 Task: Create a new contact named 'Yash' in Outlook, enter the mobile number '9555 585-5007', and attach the document 'flow-flow.docx'.
Action: Mouse moved to (26, 100)
Screenshot: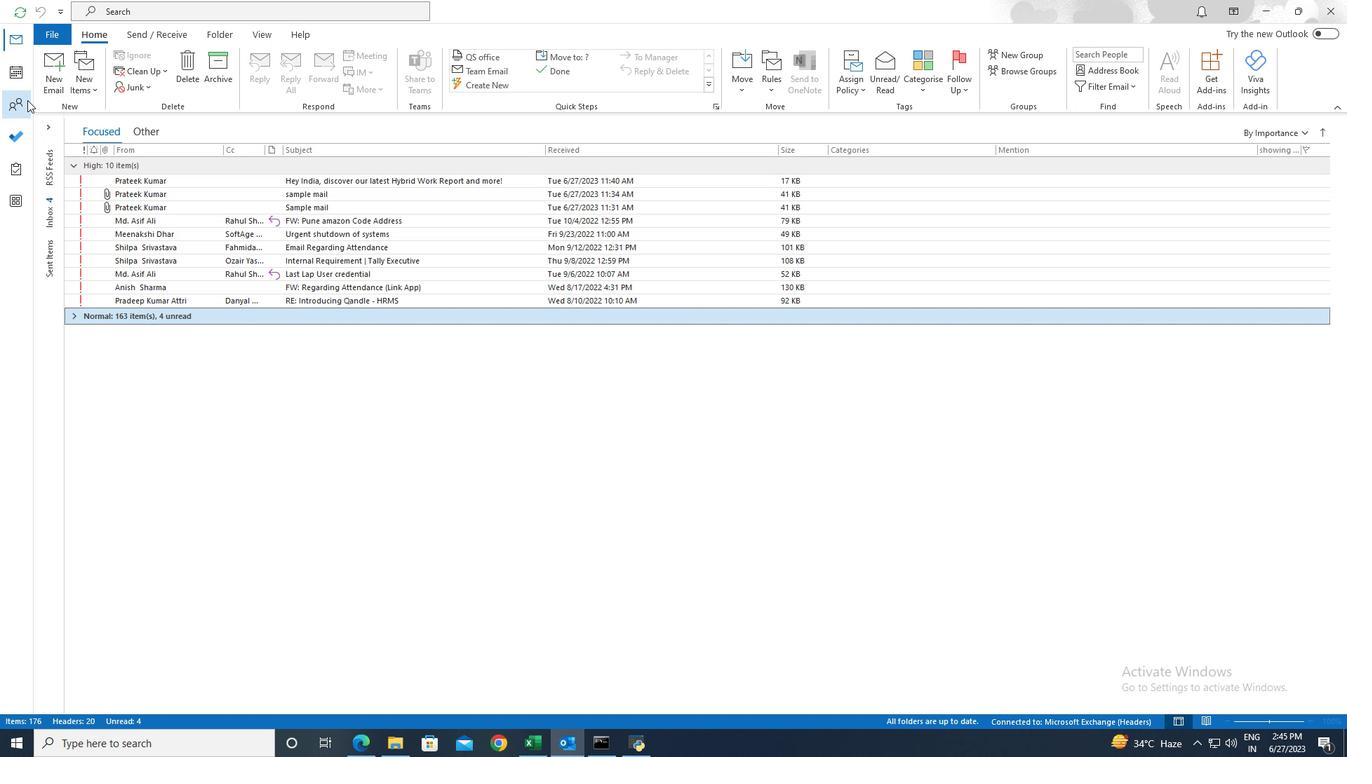 
Action: Mouse pressed left at (26, 100)
Screenshot: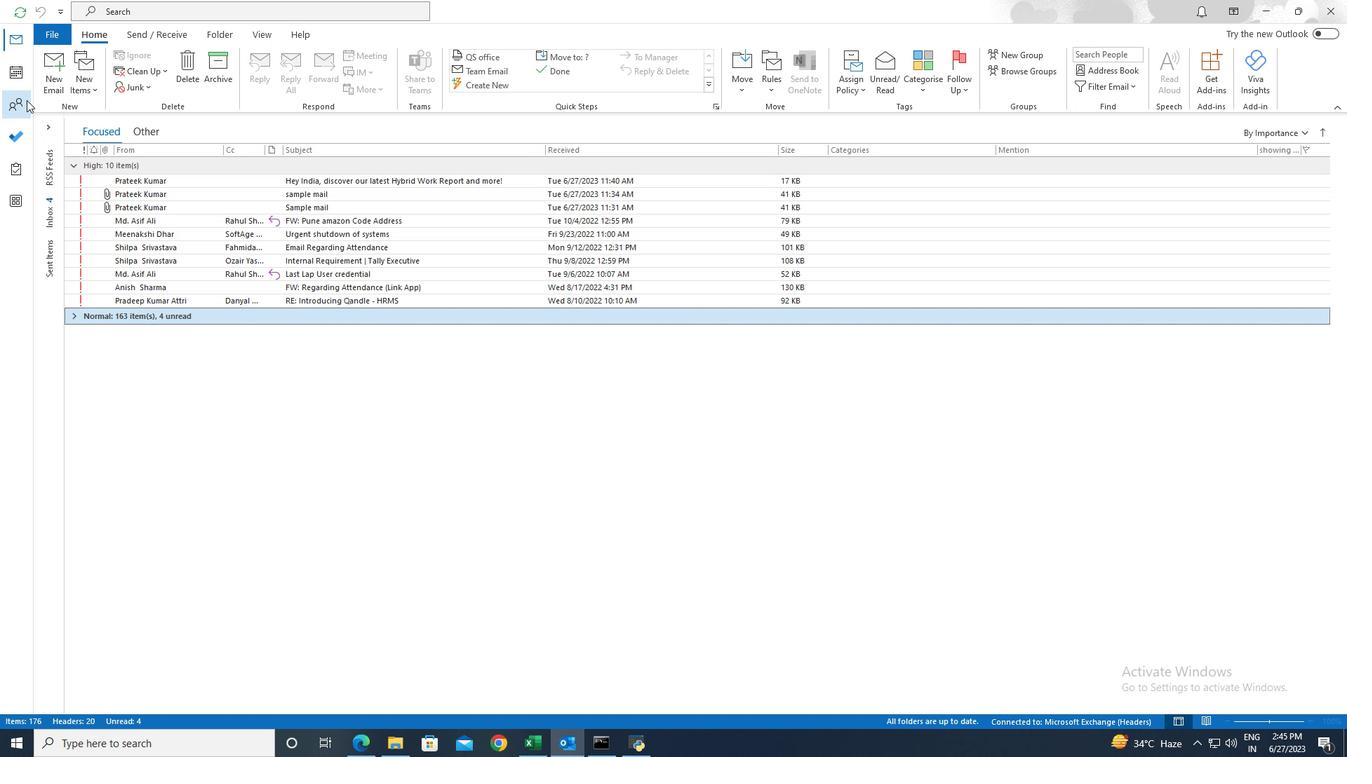 
Action: Mouse moved to (52, 87)
Screenshot: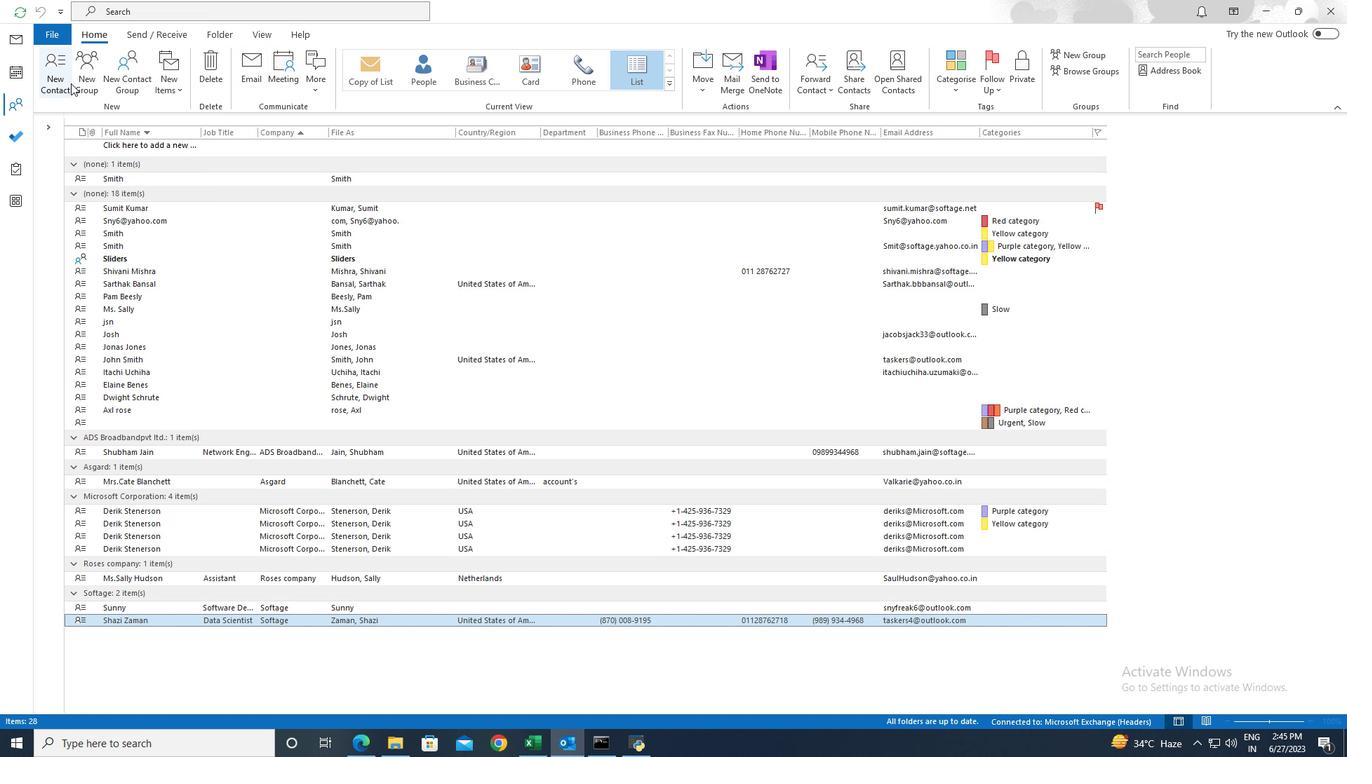 
Action: Mouse pressed left at (52, 87)
Screenshot: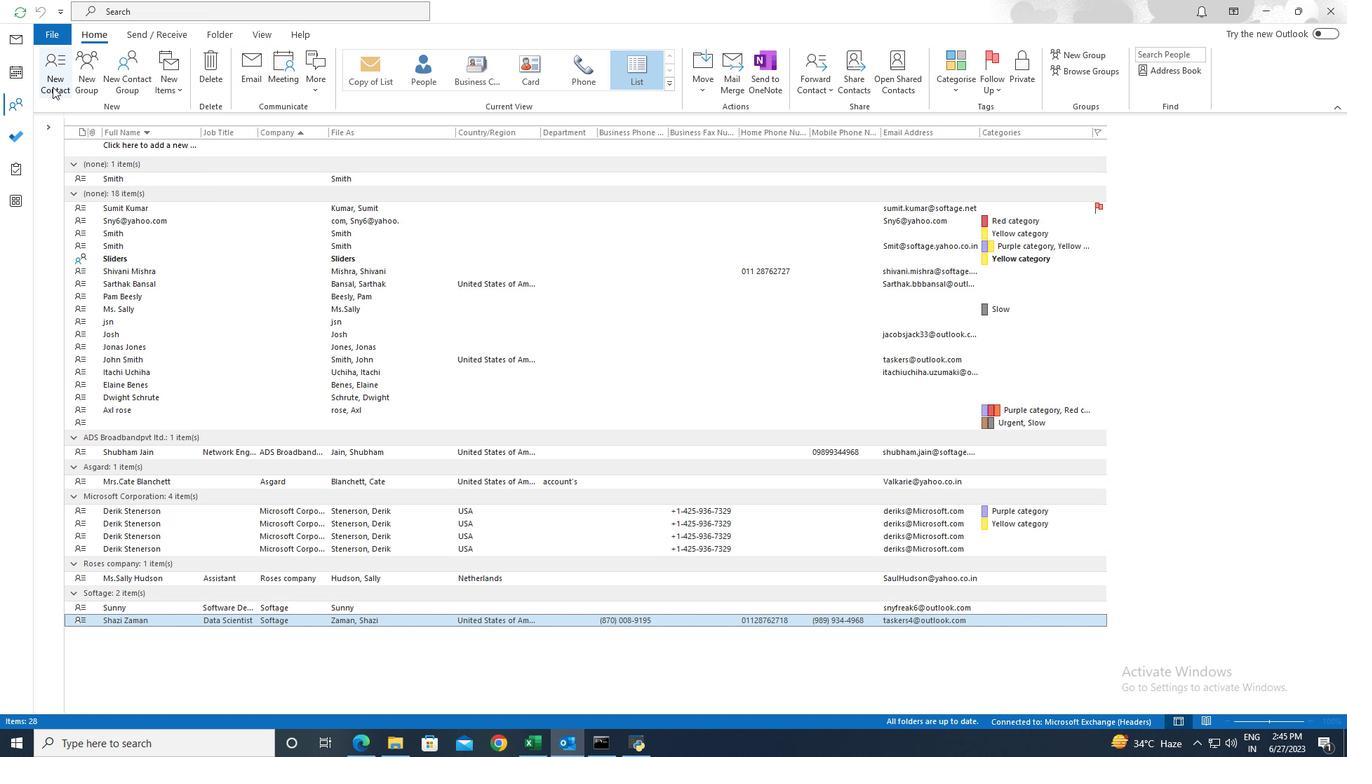 
Action: Mouse moved to (124, 120)
Screenshot: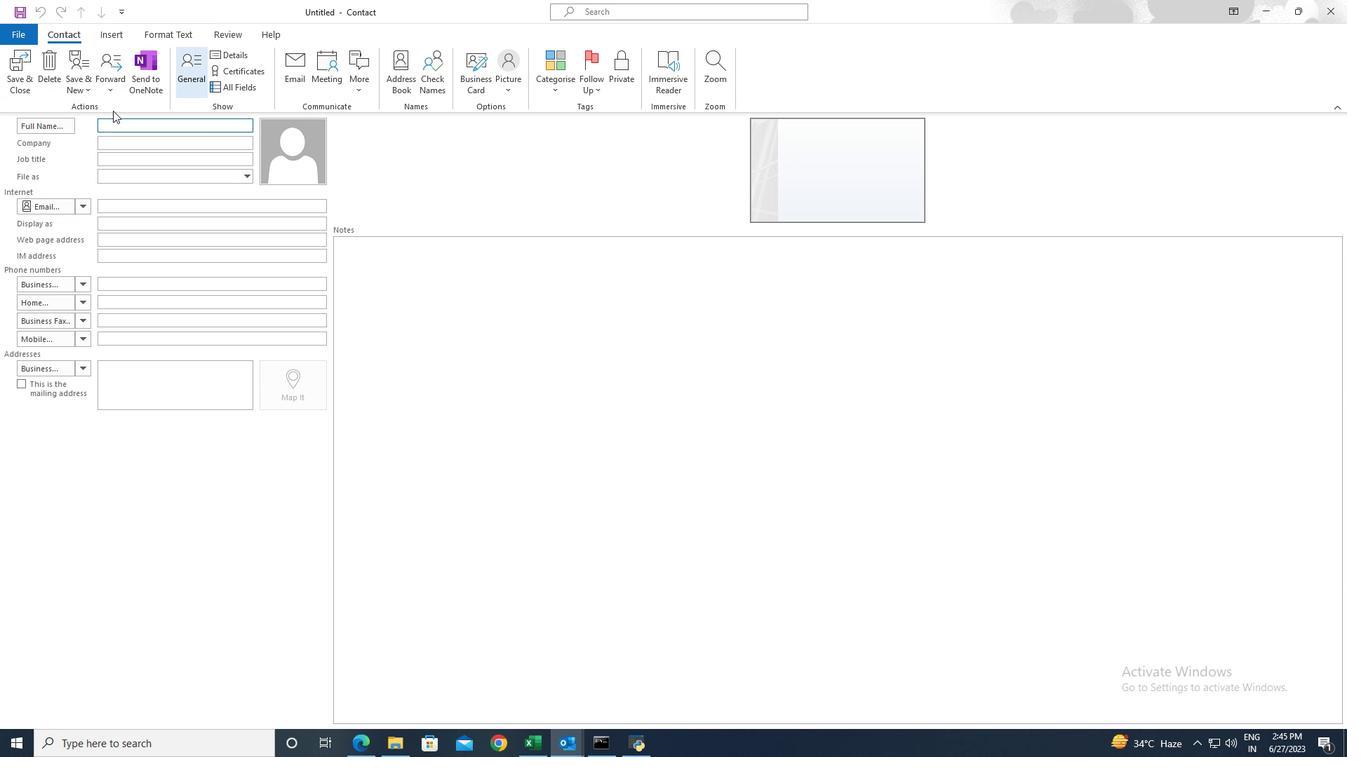 
Action: Key pressed <Key.shift>Yash
Screenshot: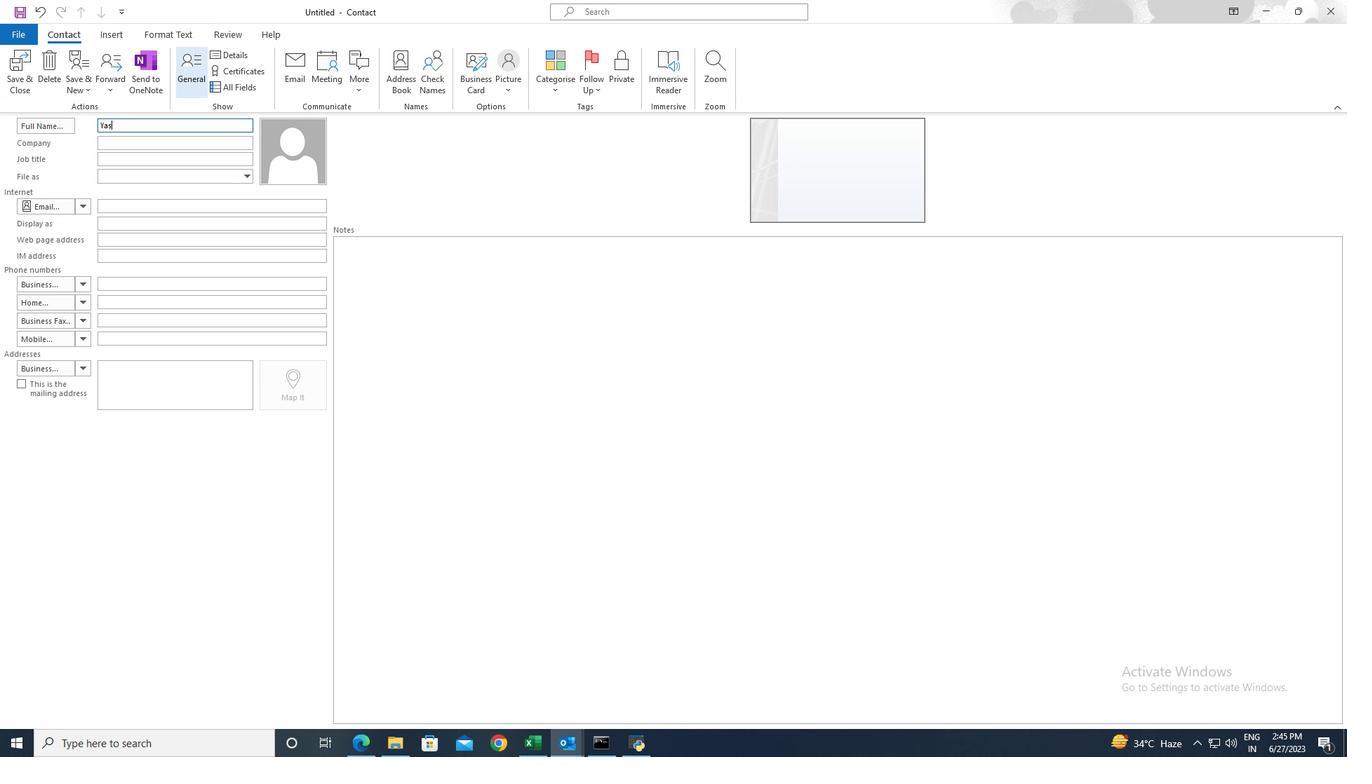 
Action: Mouse moved to (131, 335)
Screenshot: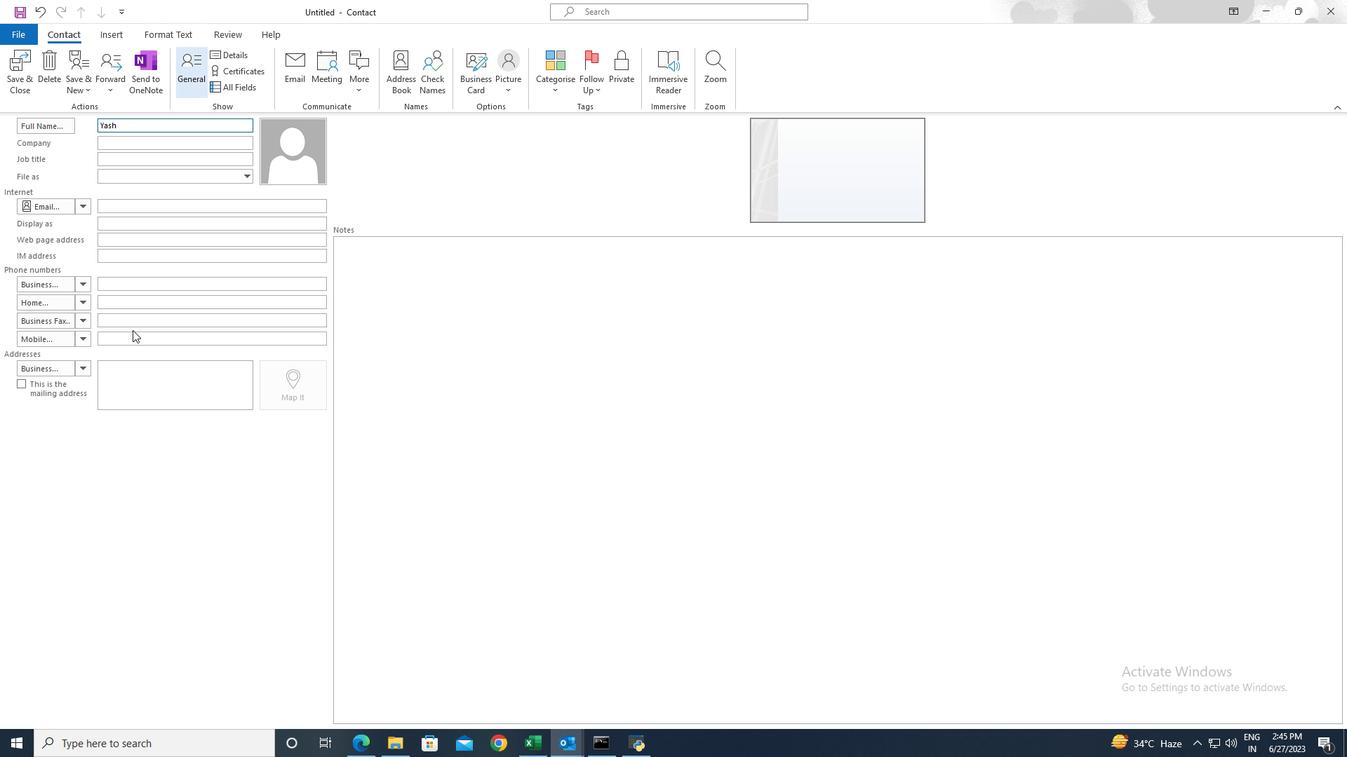 
Action: Mouse pressed left at (131, 335)
Screenshot: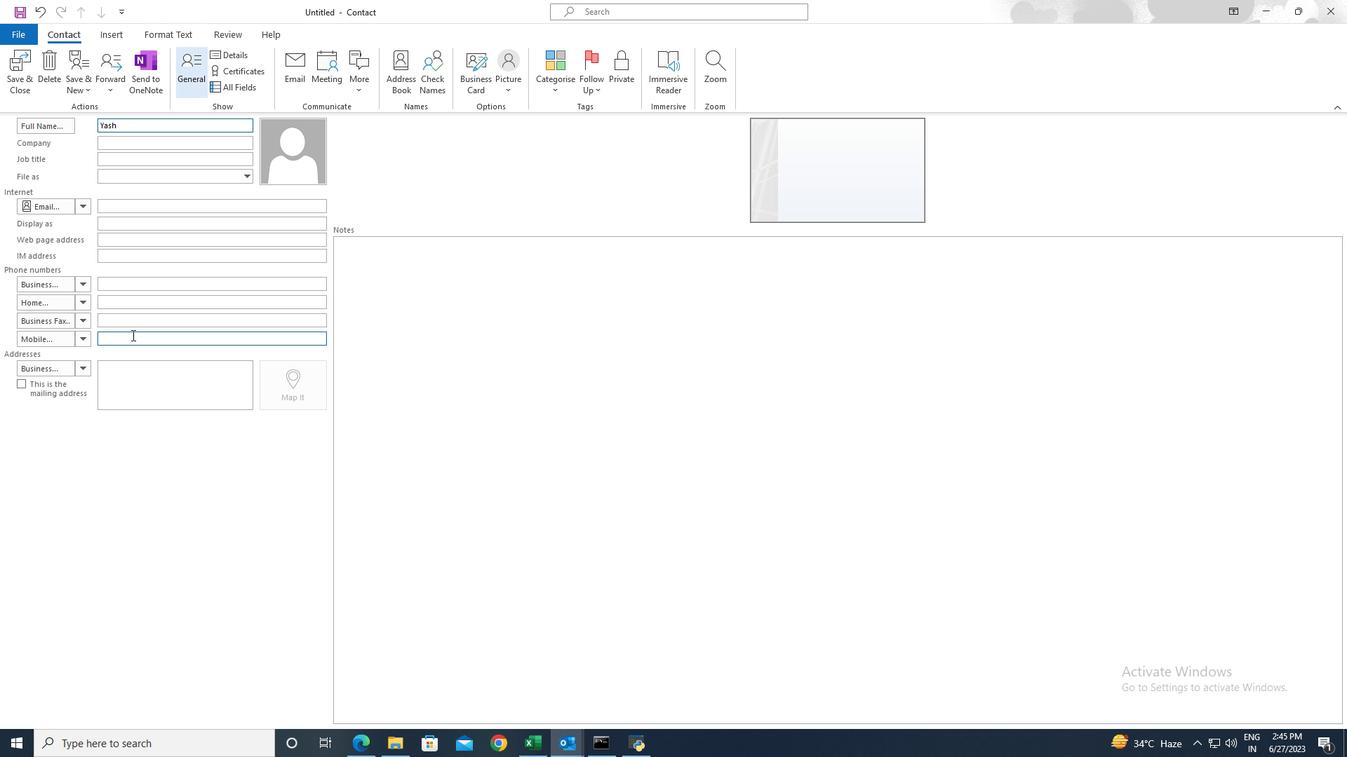 
Action: Mouse moved to (129, 338)
Screenshot: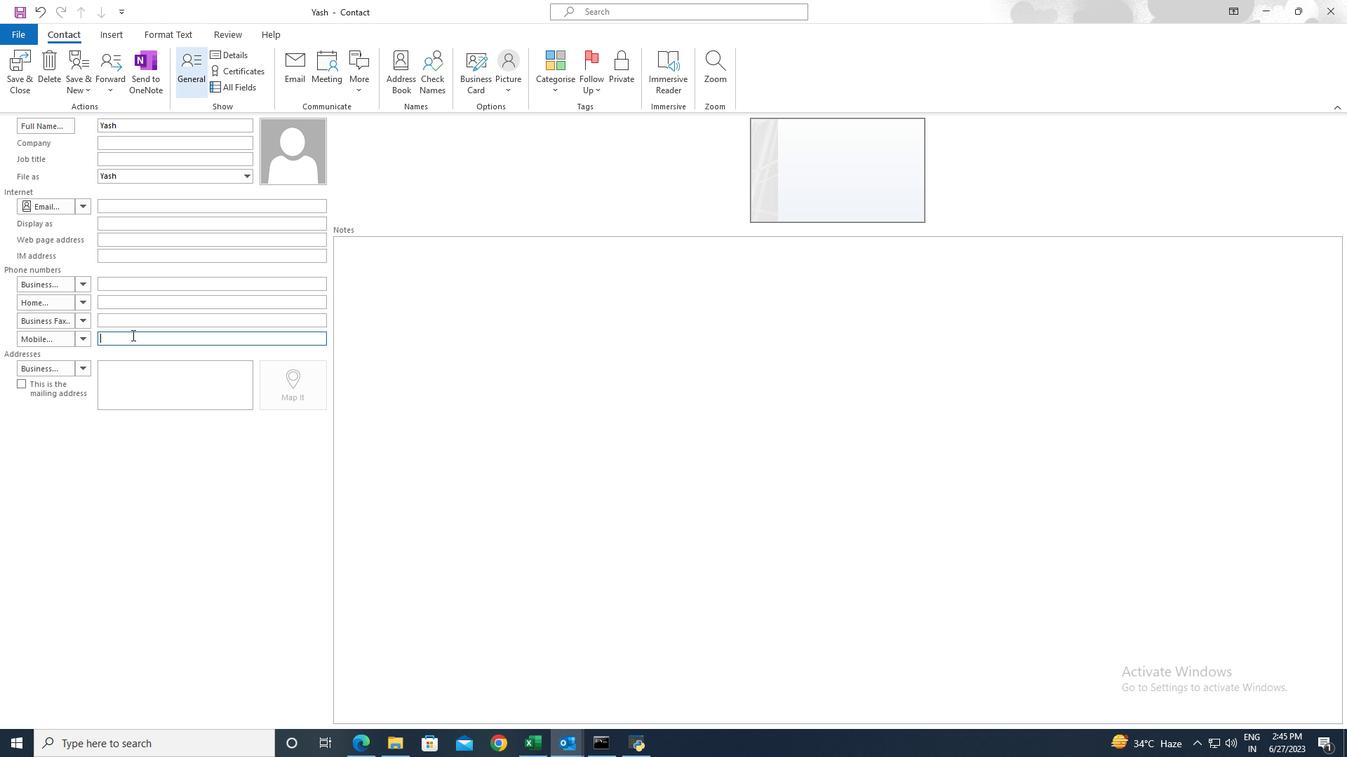
Action: Key pressed 9555855007
Screenshot: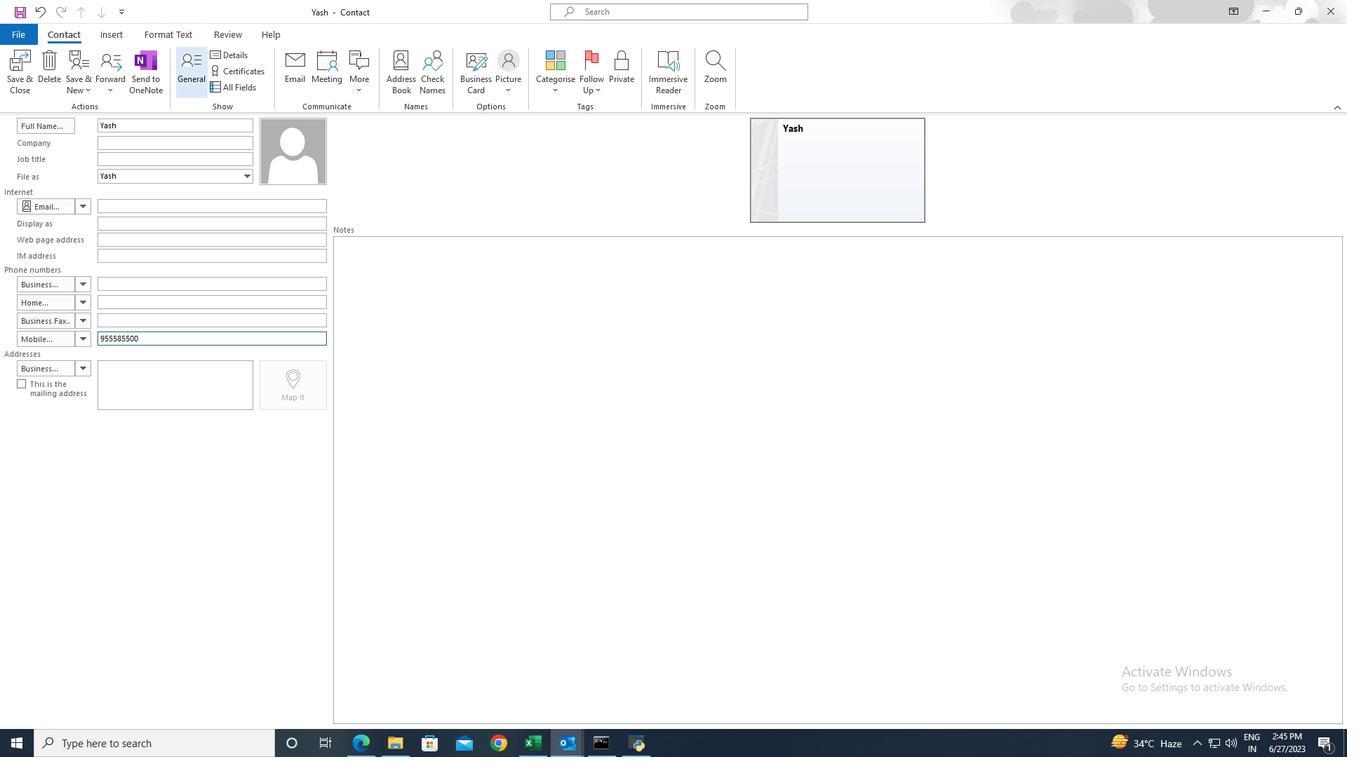 
Action: Mouse moved to (105, 40)
Screenshot: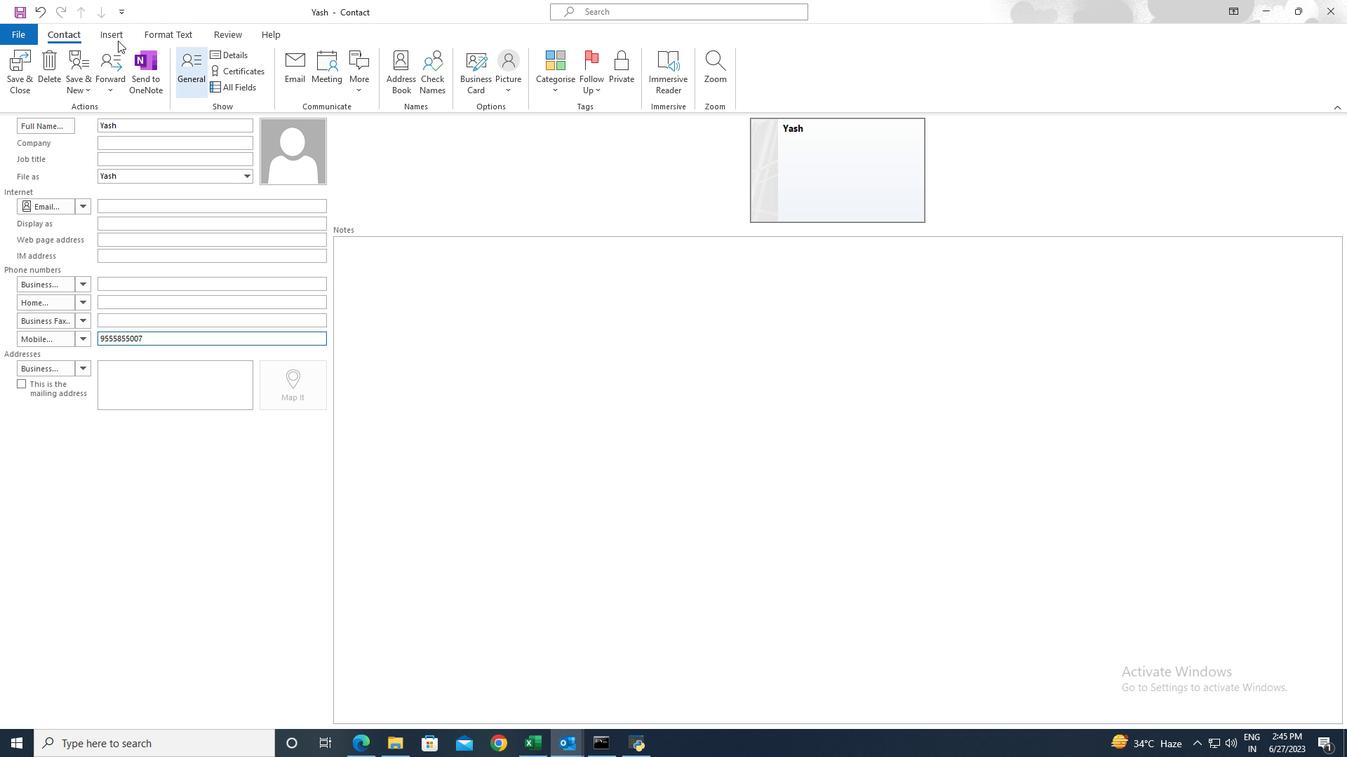
Action: Mouse pressed left at (105, 40)
Screenshot: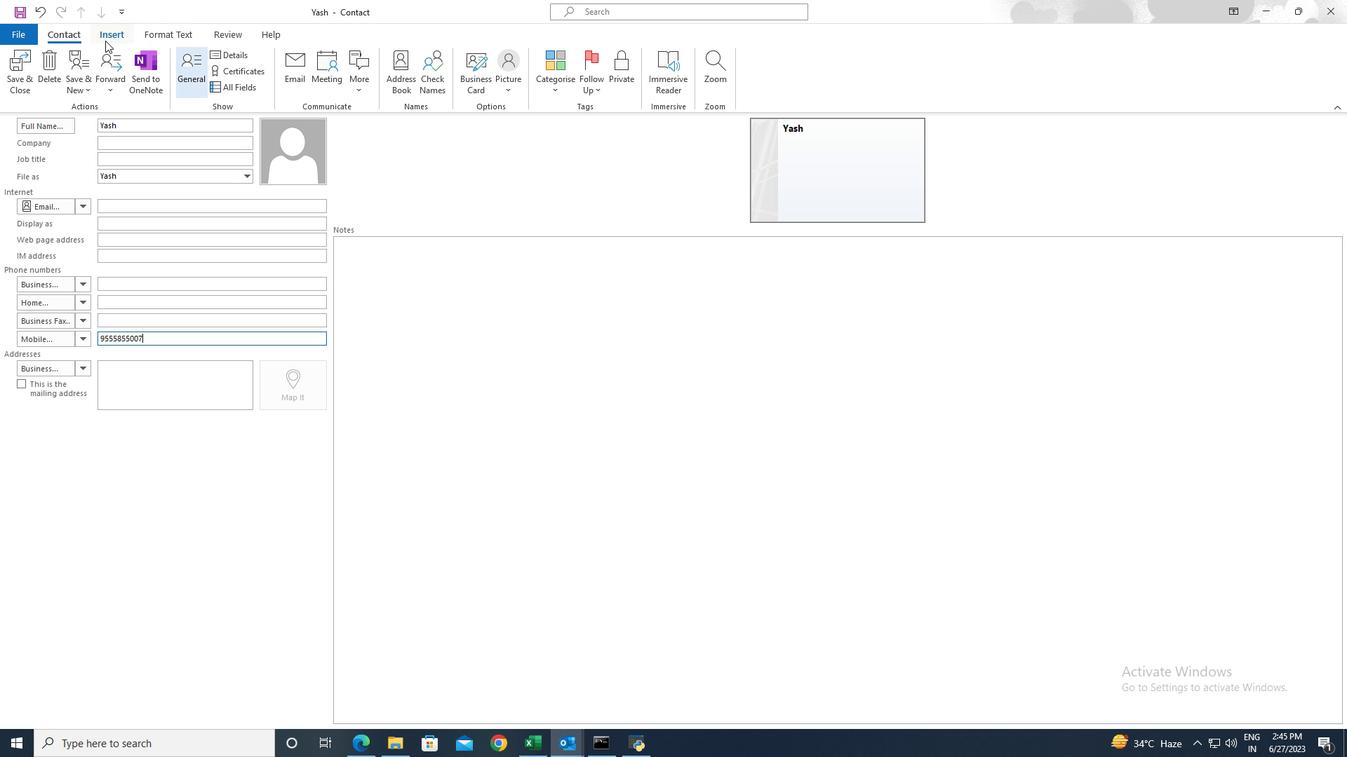 
Action: Mouse moved to (23, 87)
Screenshot: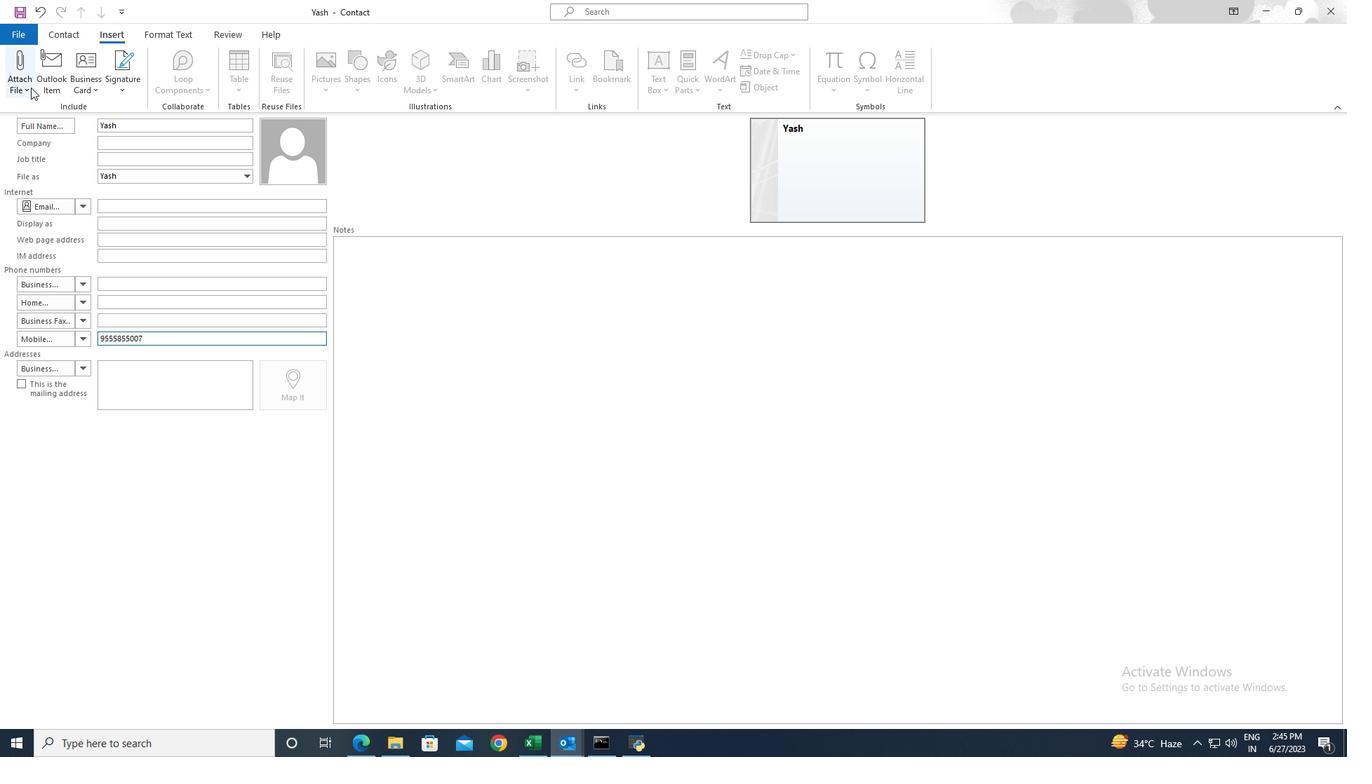 
Action: Mouse pressed left at (23, 87)
Screenshot: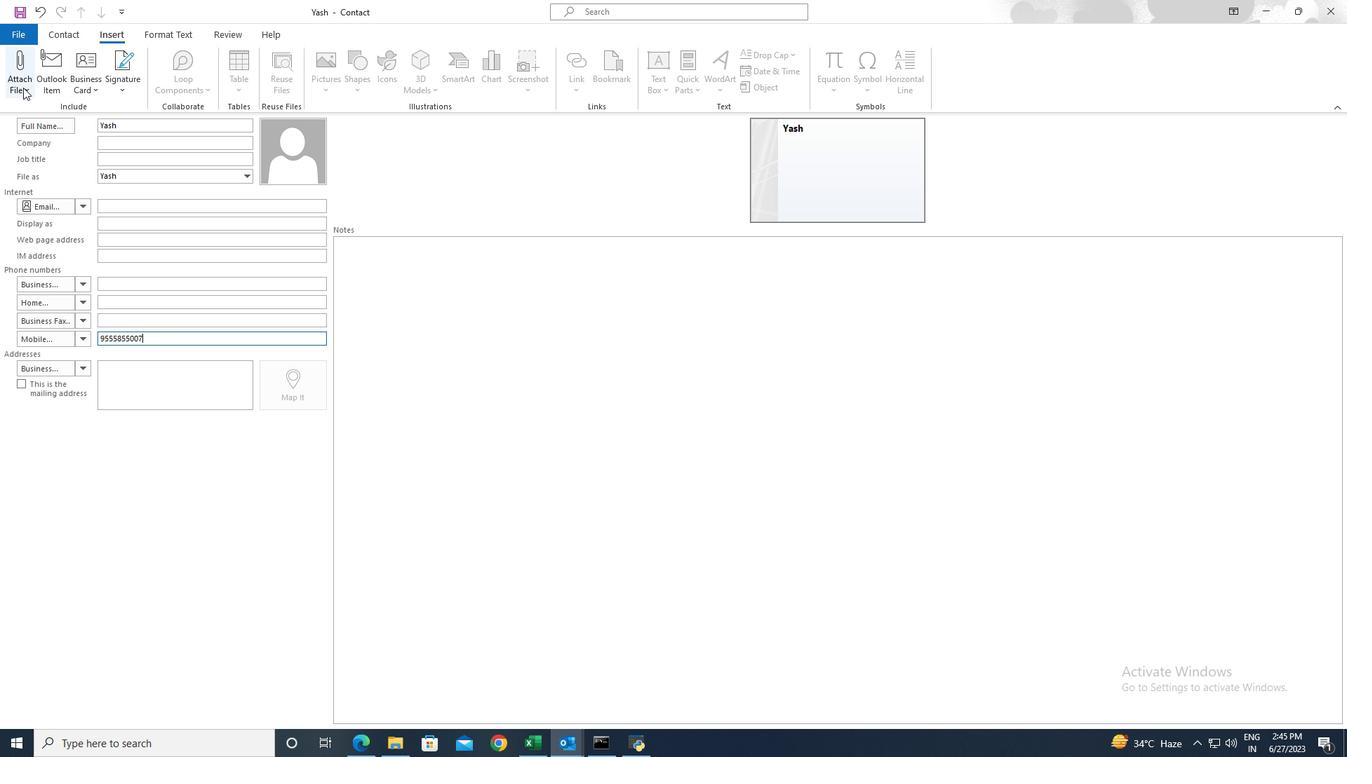 
Action: Mouse moved to (77, 543)
Screenshot: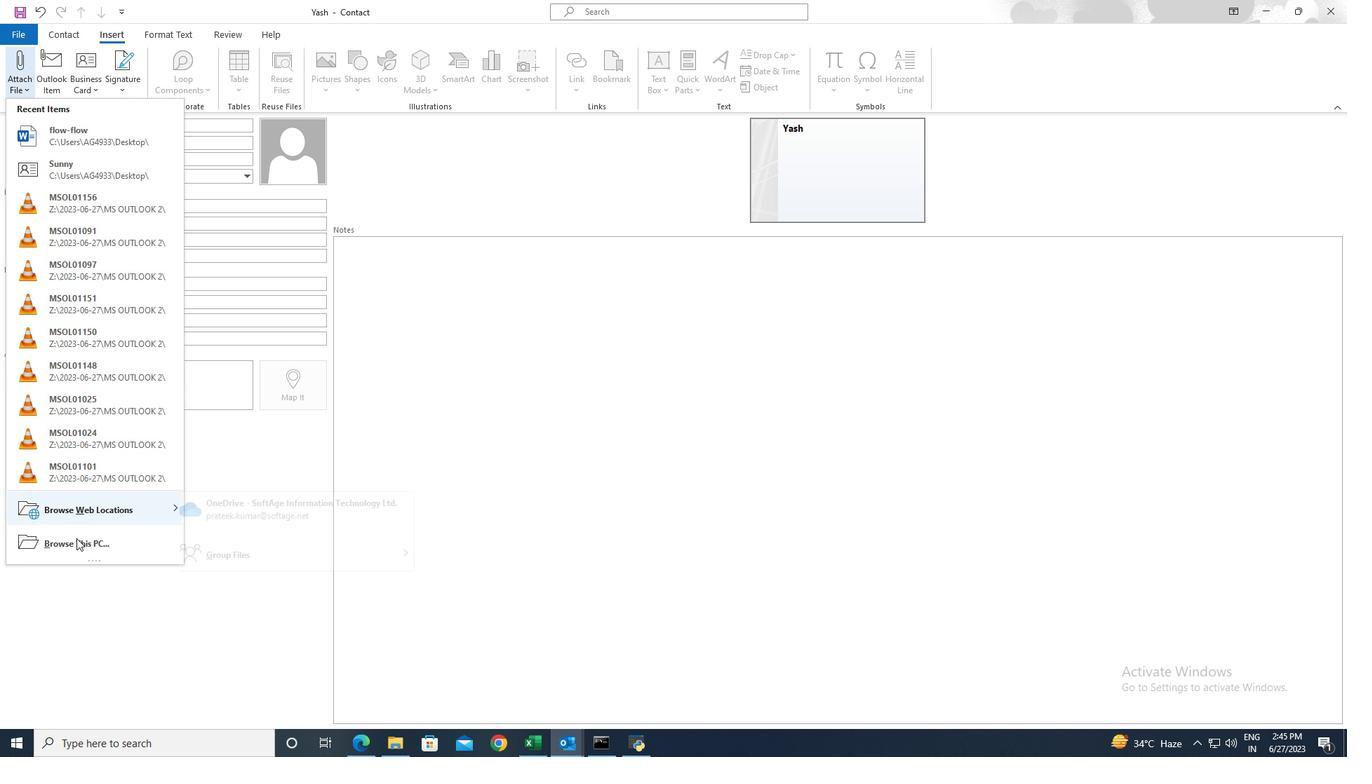 
Action: Mouse pressed left at (77, 543)
Screenshot: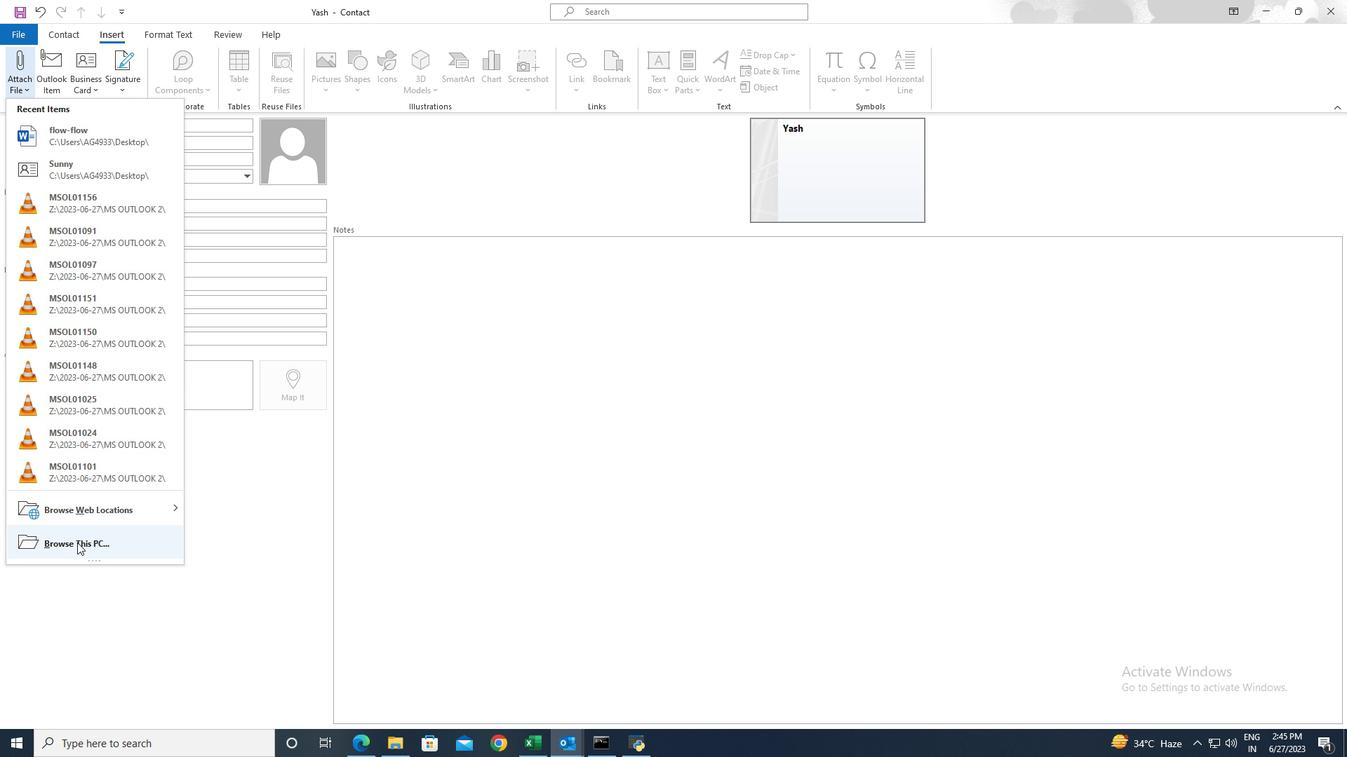 
Action: Mouse moved to (64, 162)
Screenshot: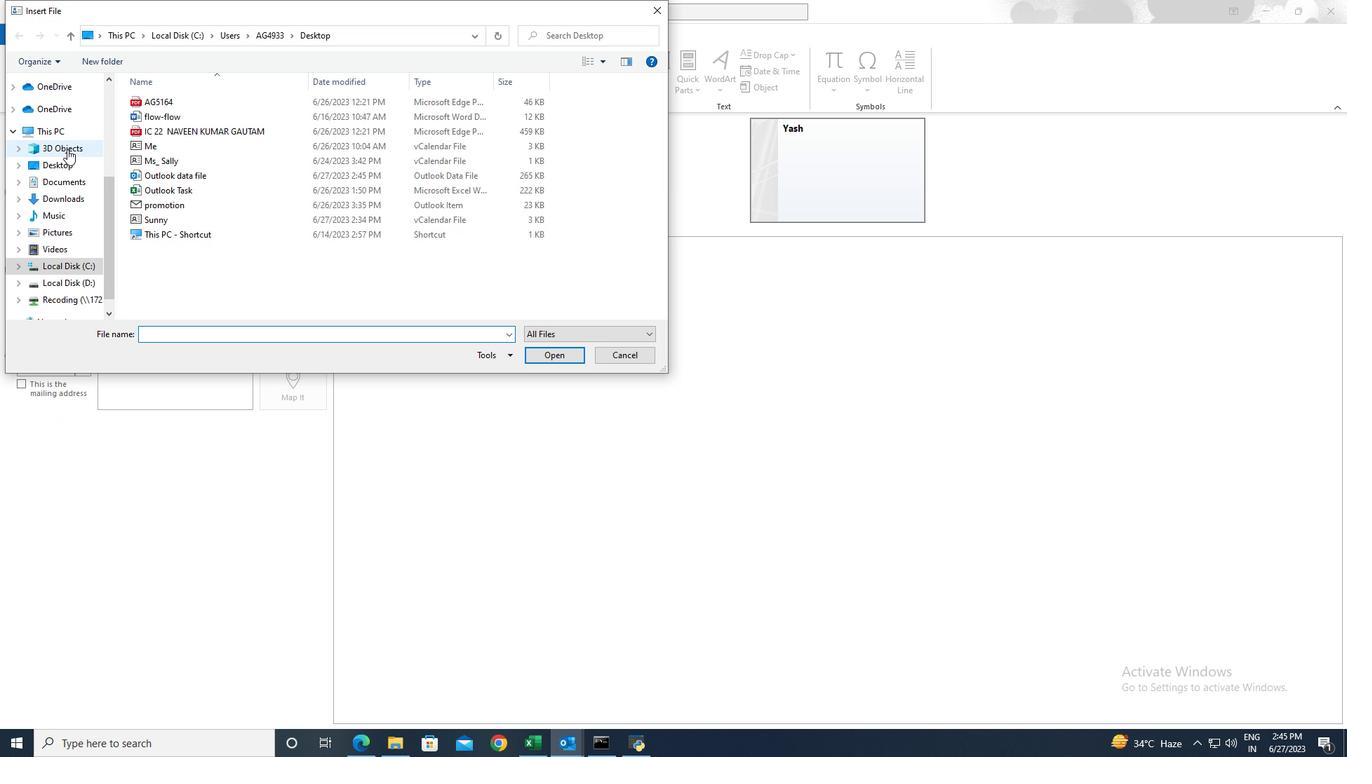 
Action: Mouse pressed left at (64, 162)
Screenshot: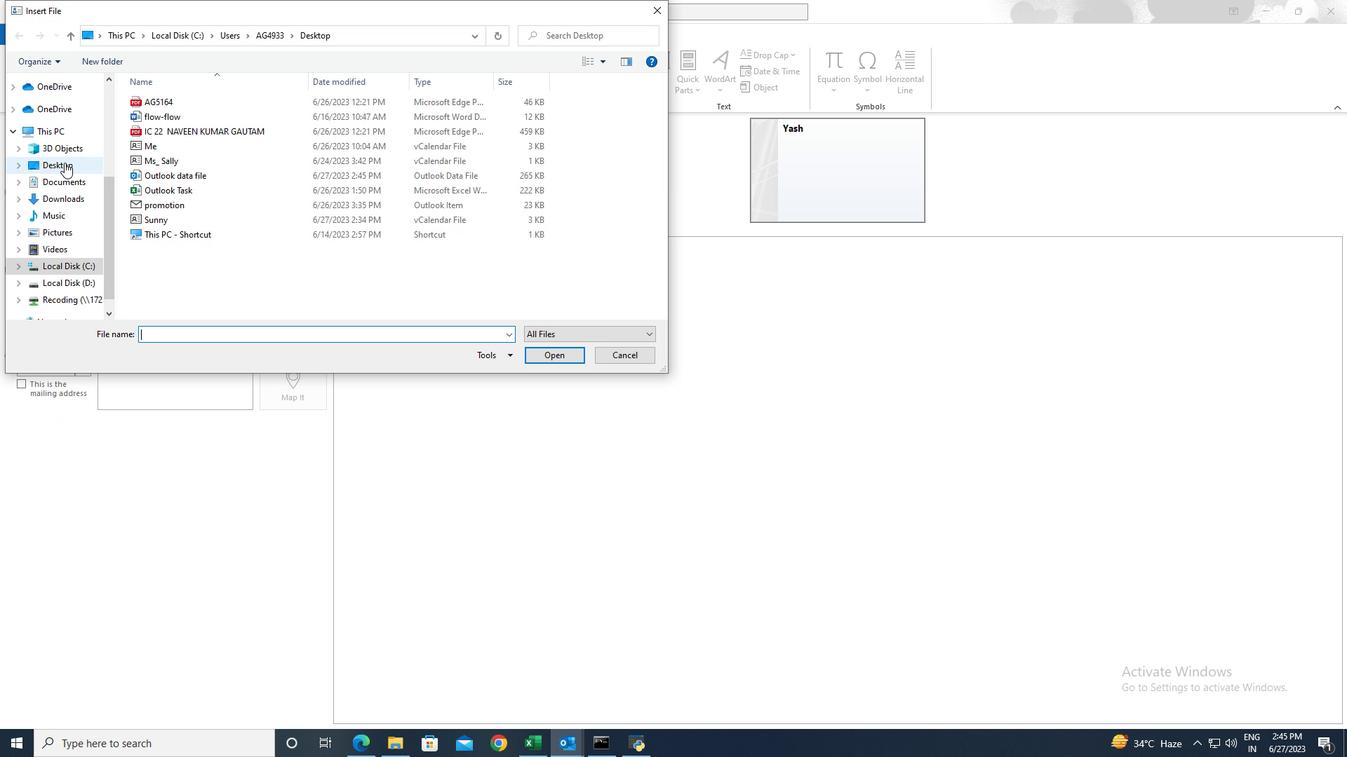 
Action: Mouse moved to (173, 109)
Screenshot: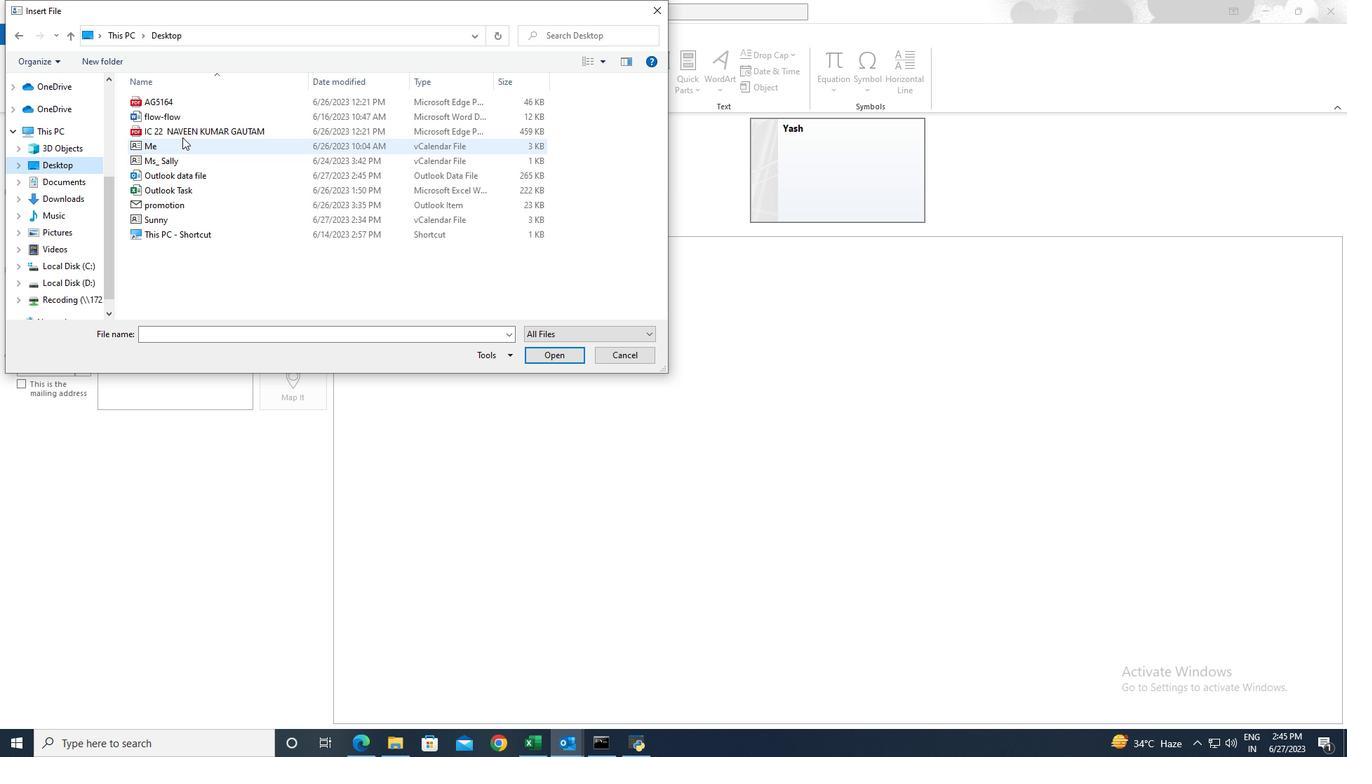 
Action: Mouse pressed left at (173, 109)
Screenshot: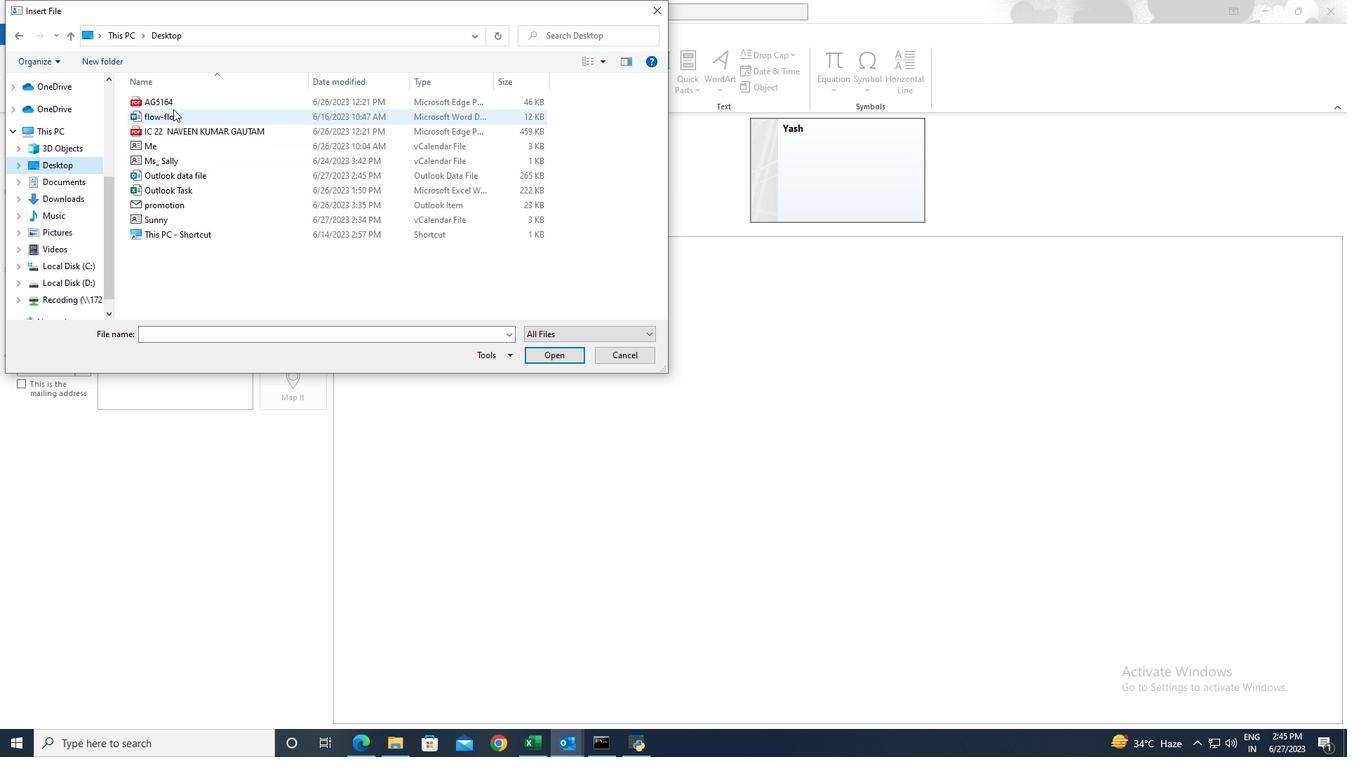 
Action: Mouse moved to (564, 355)
Screenshot: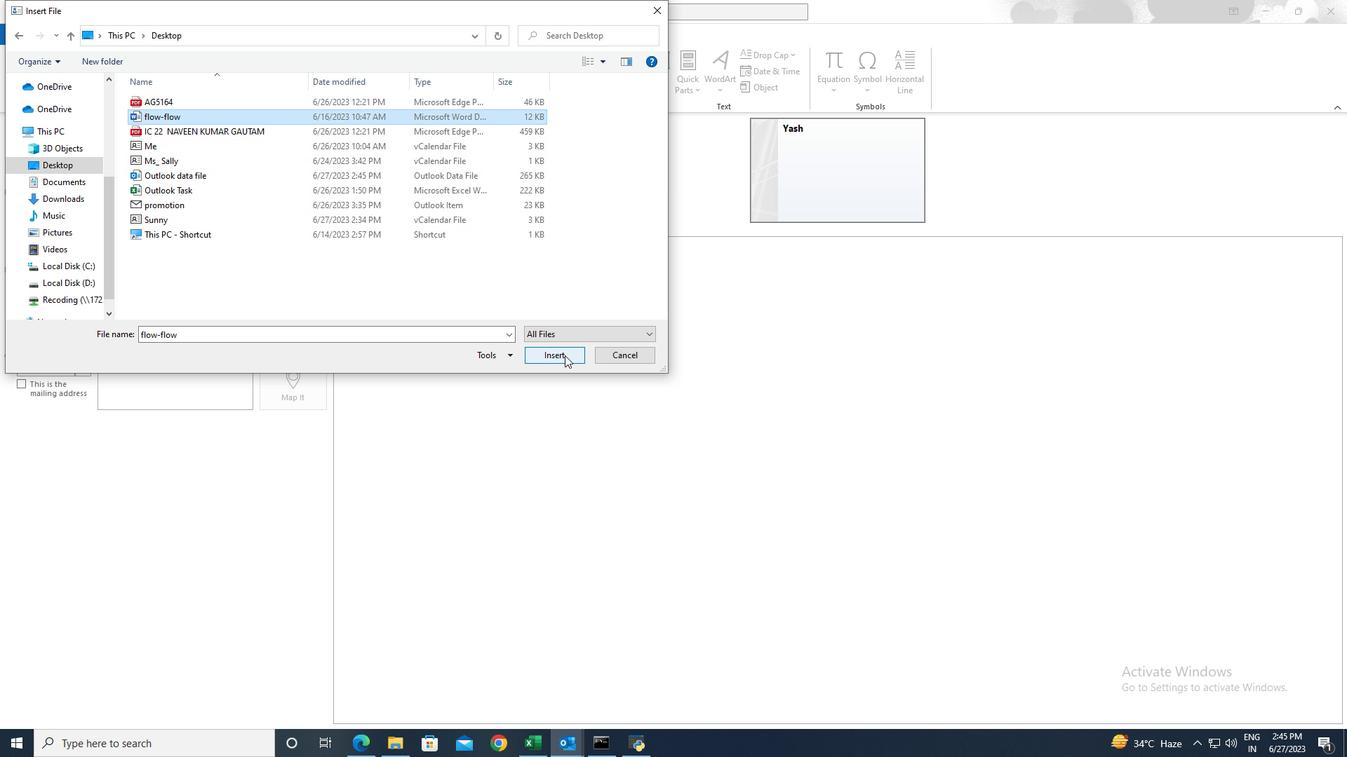 
Action: Mouse pressed left at (564, 355)
Screenshot: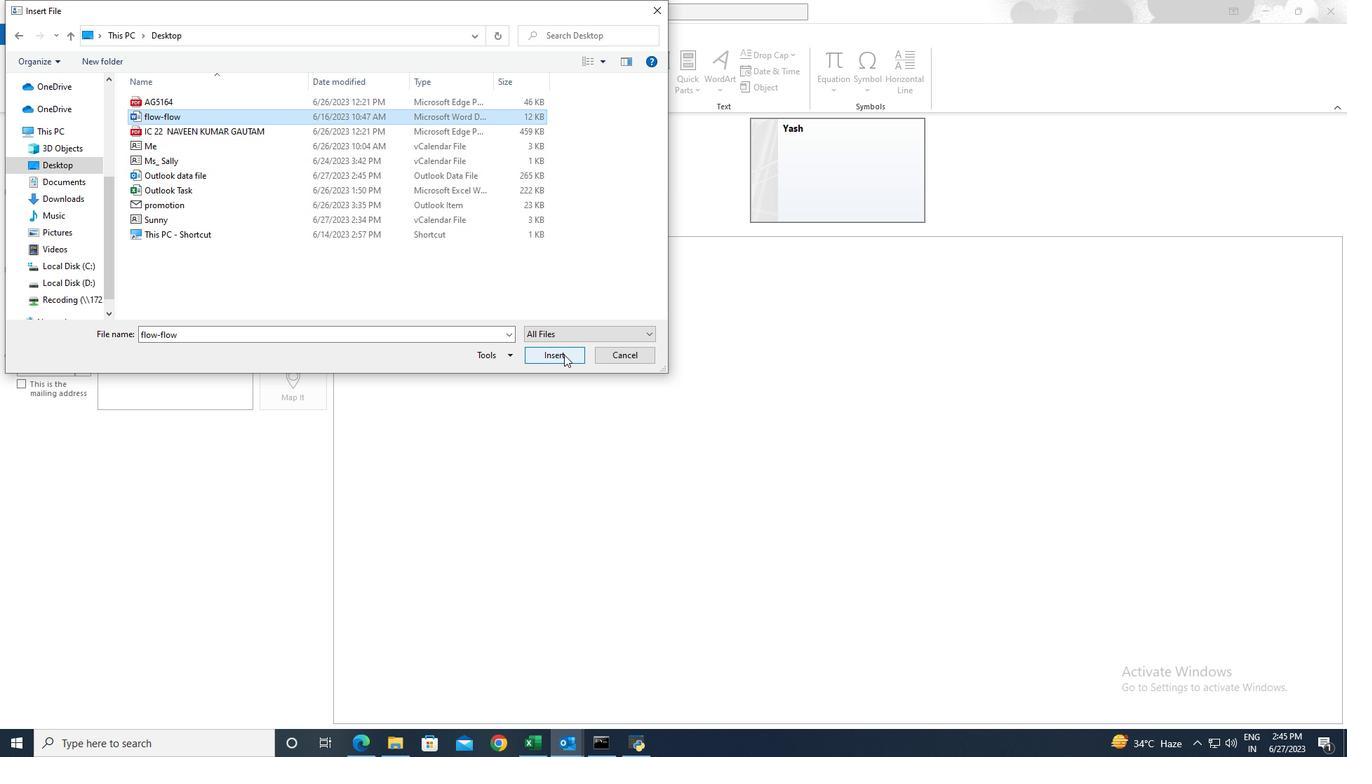 
Action: Mouse moved to (23, 38)
Screenshot: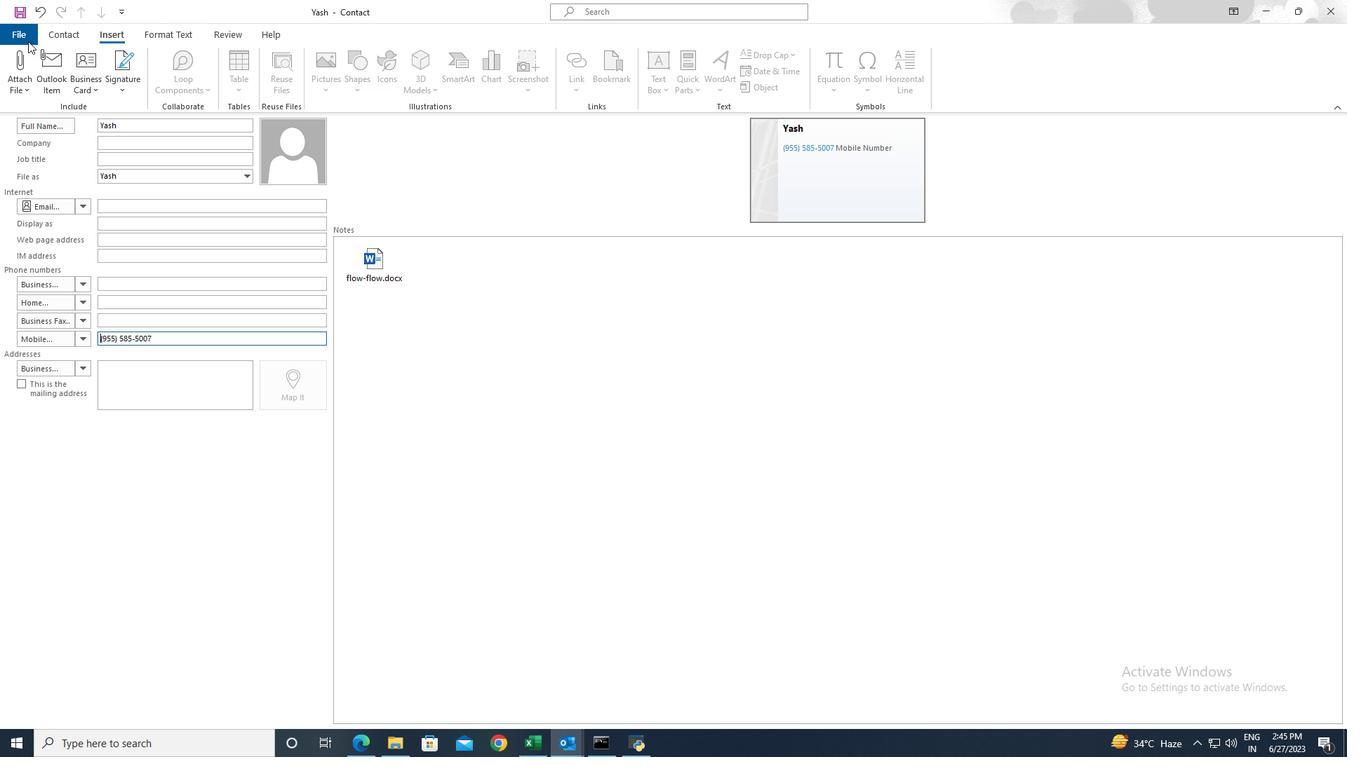 
Action: Mouse pressed left at (23, 38)
Screenshot: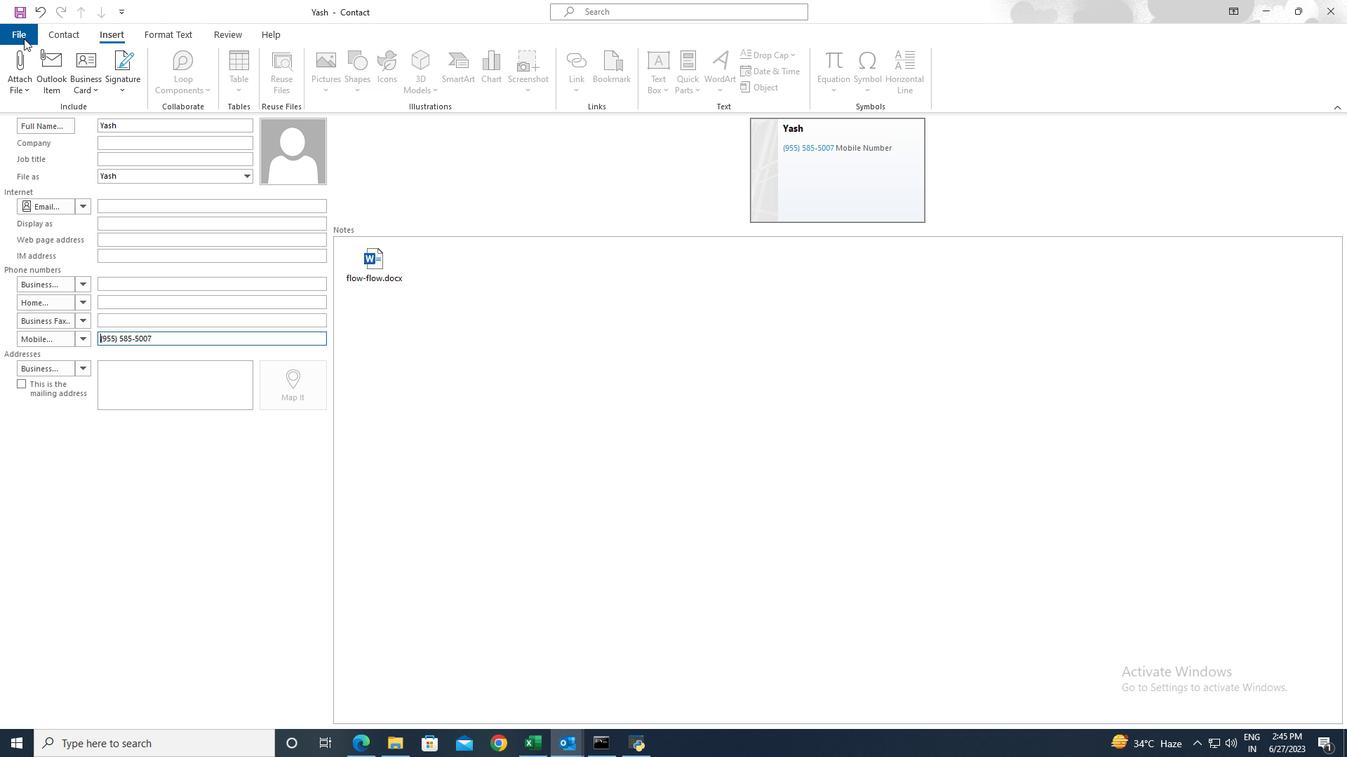 
Action: Mouse moved to (68, 190)
Screenshot: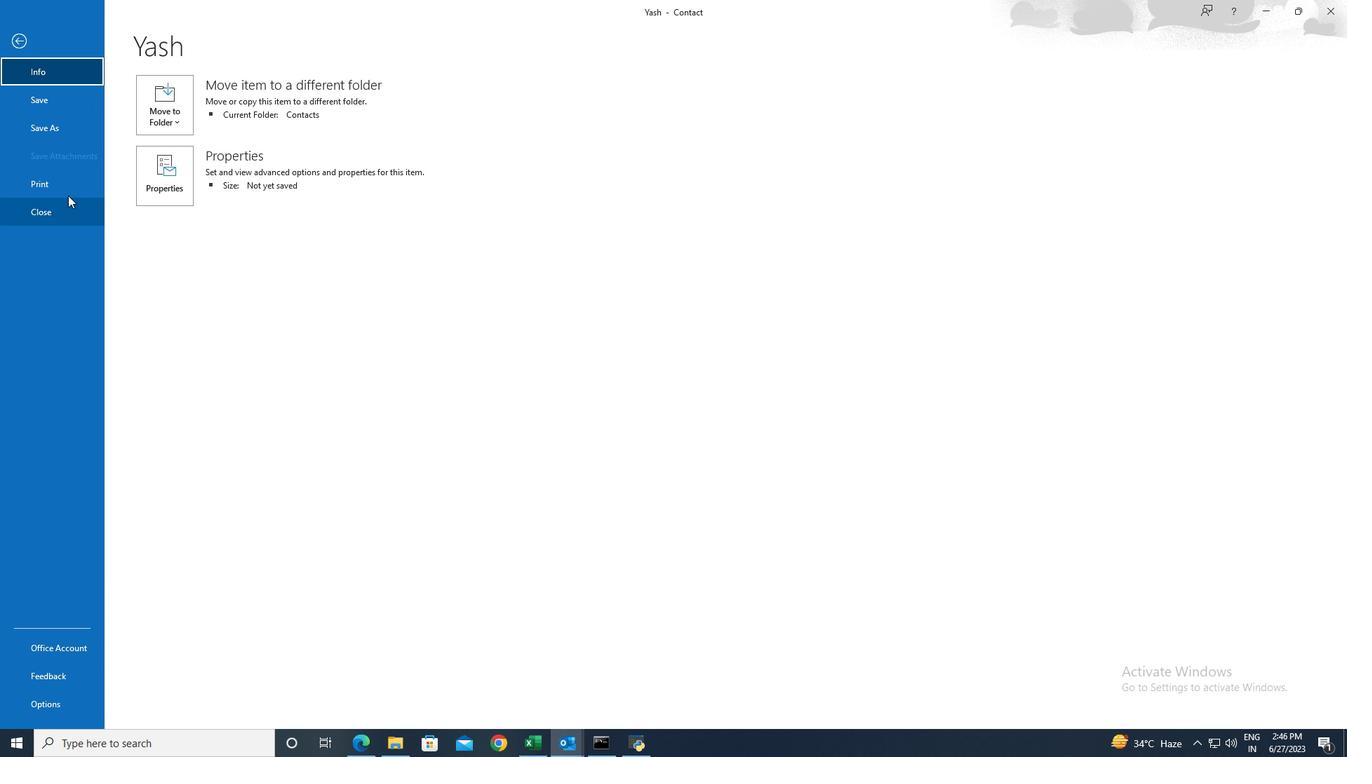 
Action: Mouse pressed left at (68, 190)
Screenshot: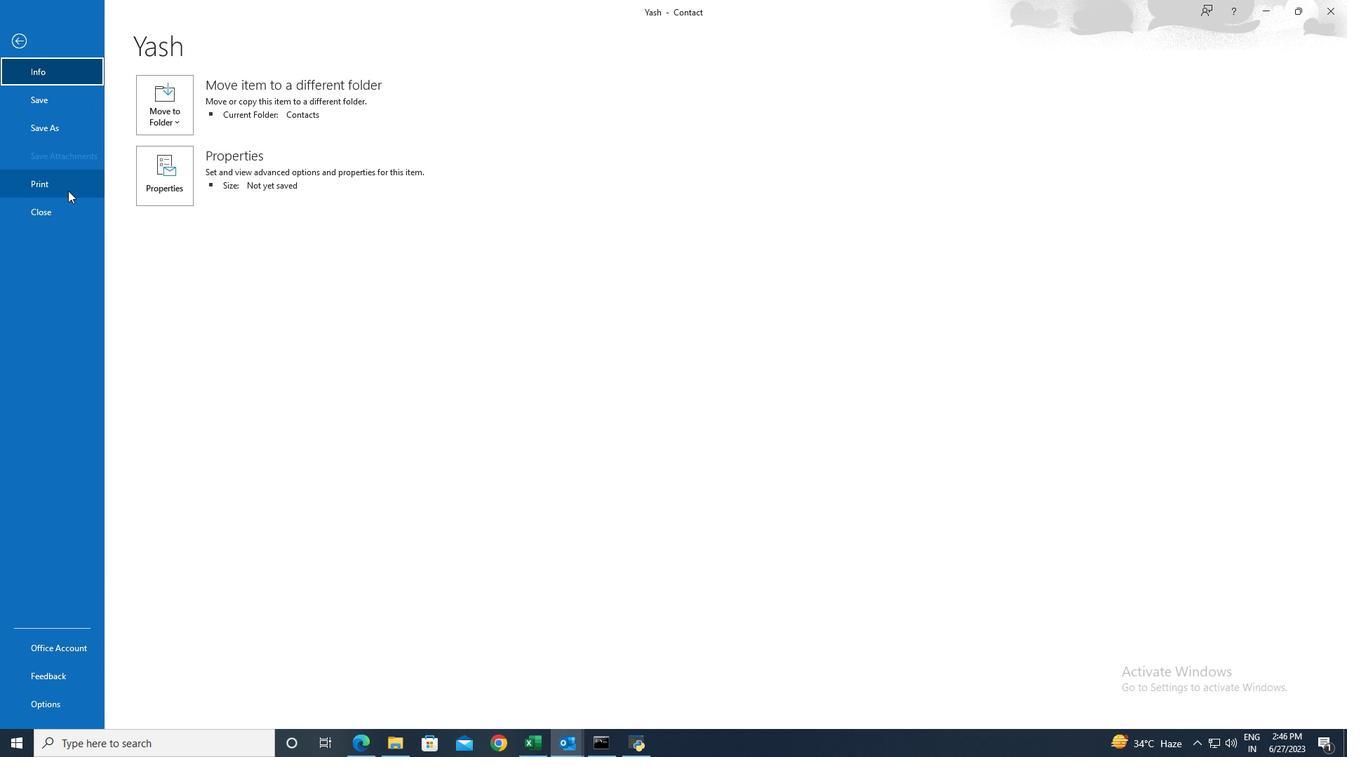 
Action: Mouse moved to (169, 119)
Screenshot: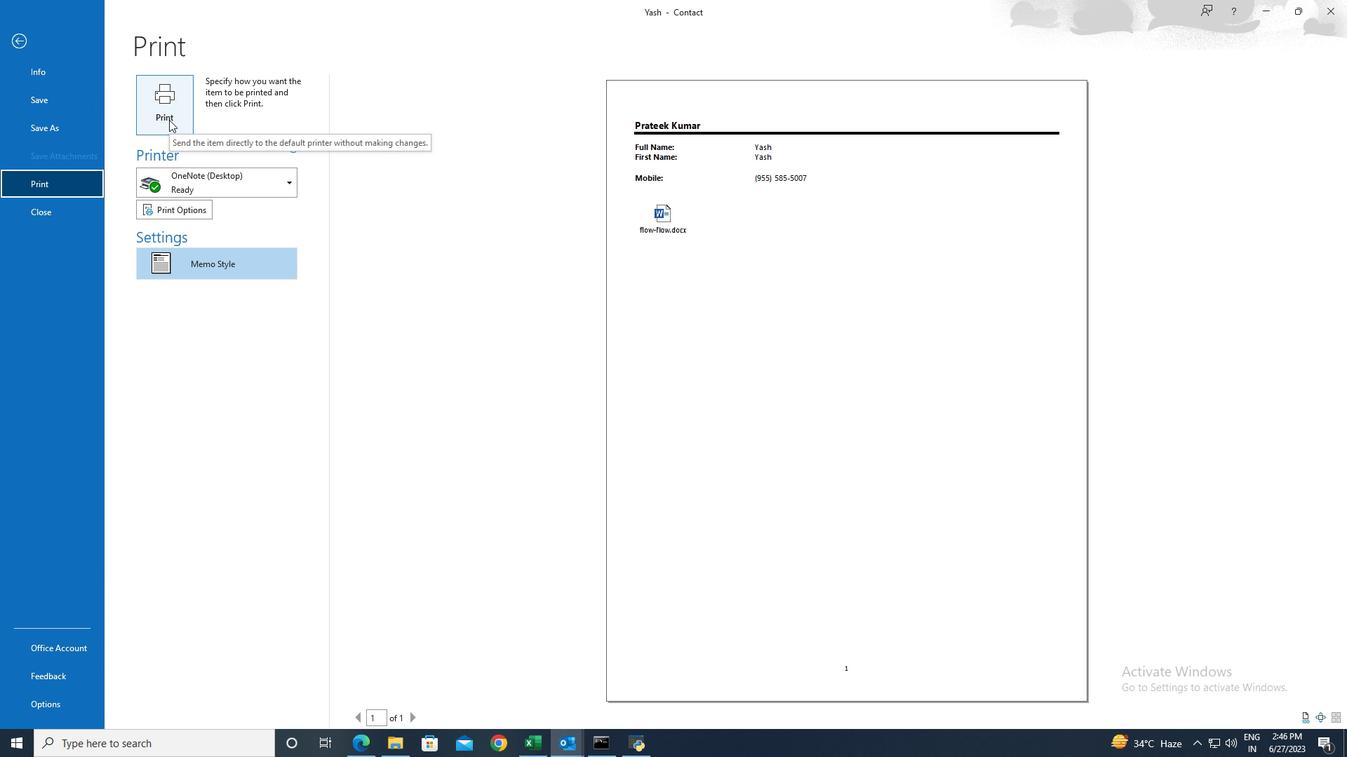 
Action: Mouse pressed left at (169, 119)
Screenshot: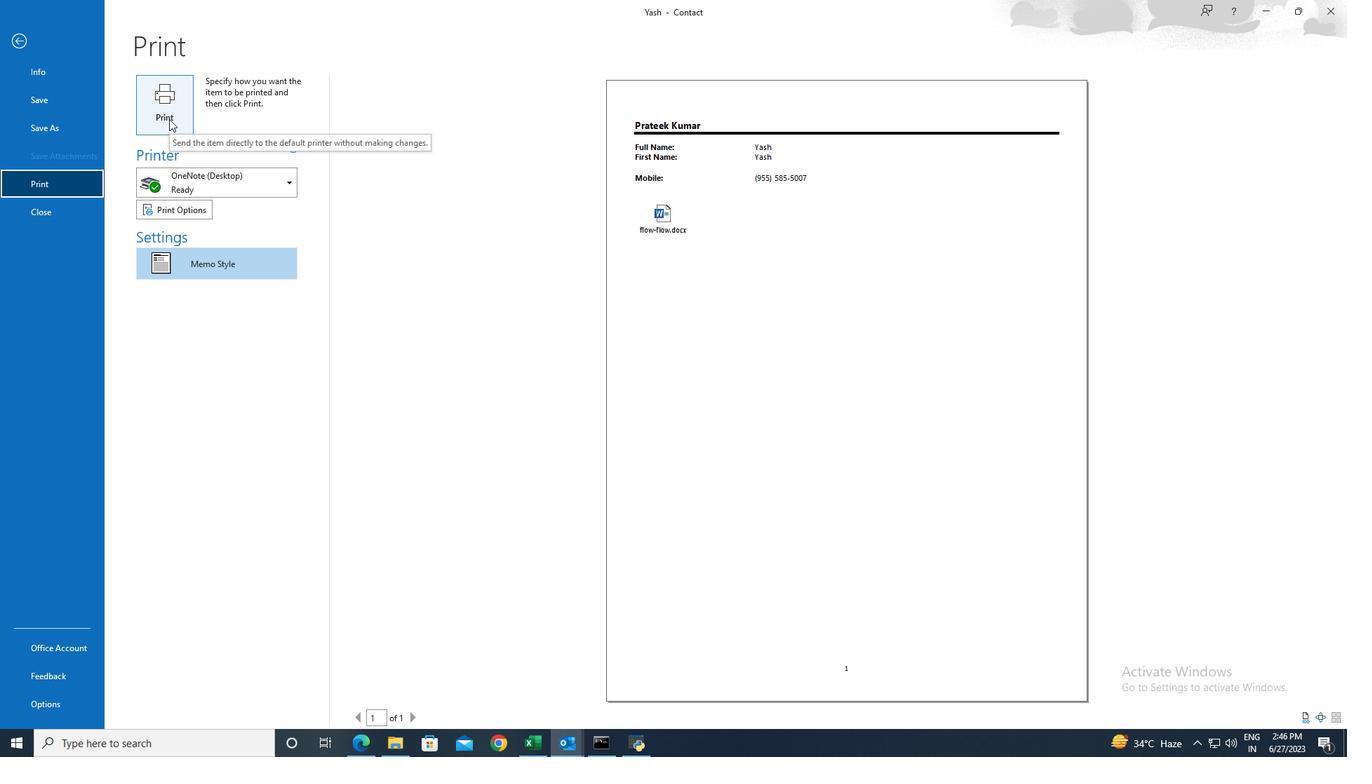 
Action: Mouse moved to (251, 170)
Screenshot: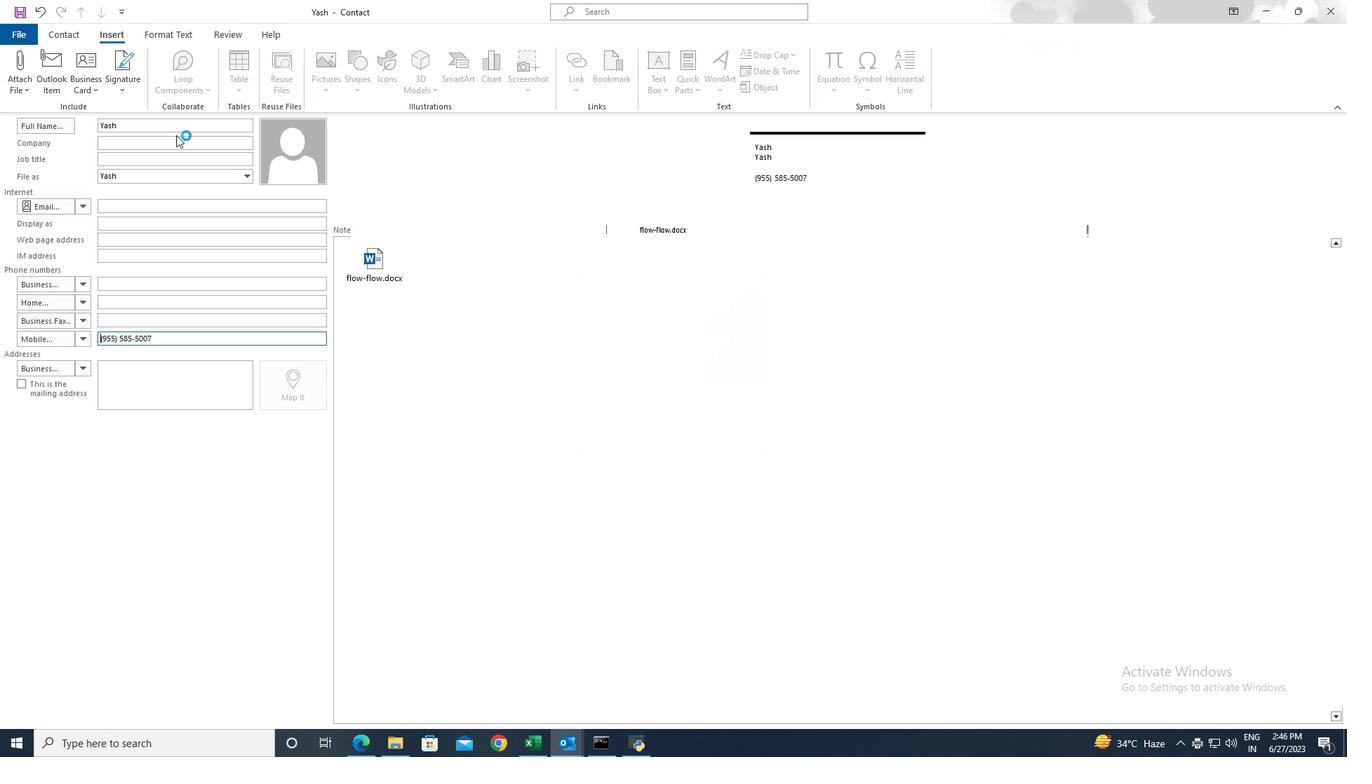 
